 Task: Add an event with the title Webinar: Advanced Social Media Advertising Tactics for Conversions, date '2023/11/09', time 9:15 AM to 11:15 AMand add a description: A project update meeting is a regular gathering where project stakeholders, team members, and relevant parties come together to discuss the progress, status, and key updates of a specific project. The meeting provides an opportunity to share information, address challenges, and ensure that the project stays on track towards its goals.Select event color  Basil . Add location for the event as: 789 Paseo del Prado, Madrid, Spain, logged in from the account softage.5@softage.netand send the event invitation to softage.3@softage.net and softage.4@softage.net. Set a reminder for the event Weekly on Sunday
Action: Mouse moved to (933, 69)
Screenshot: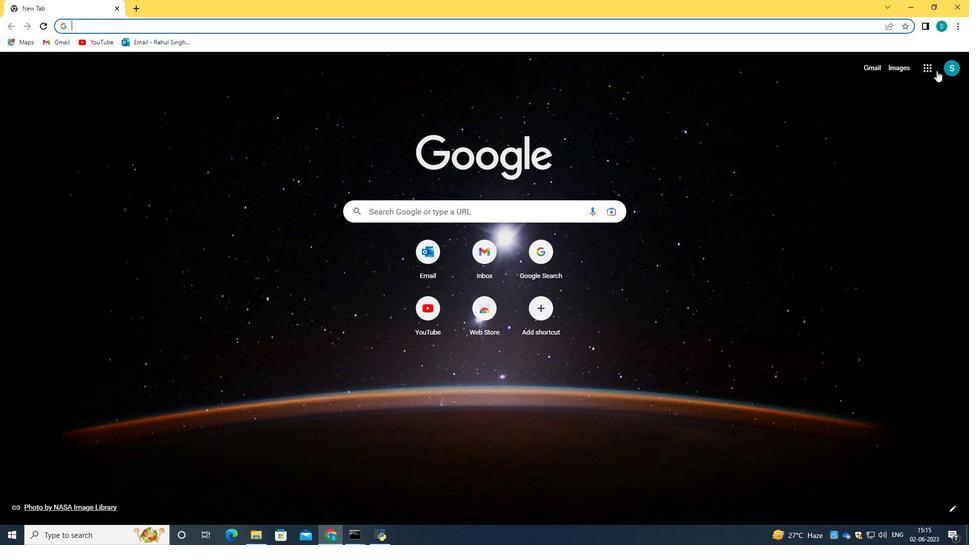 
Action: Mouse pressed left at (933, 69)
Screenshot: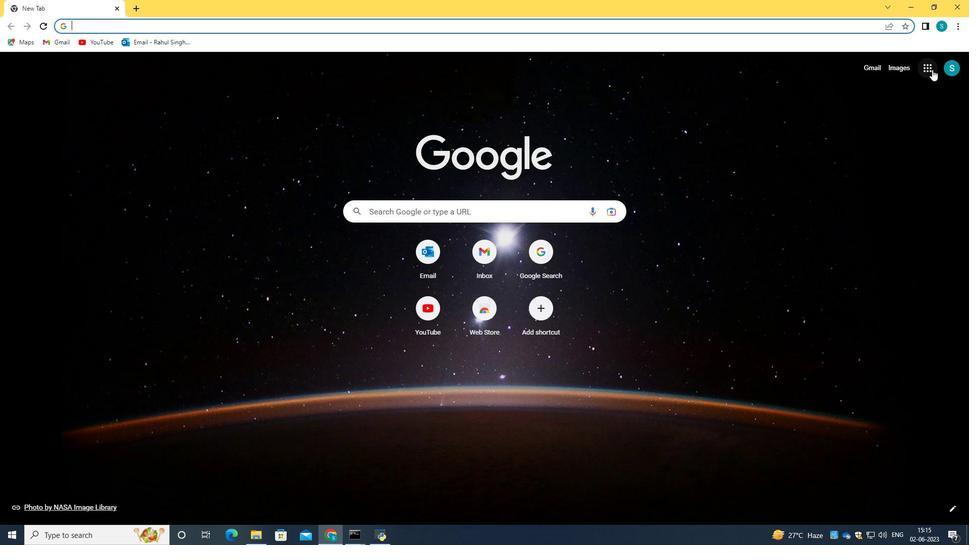 
Action: Mouse moved to (834, 201)
Screenshot: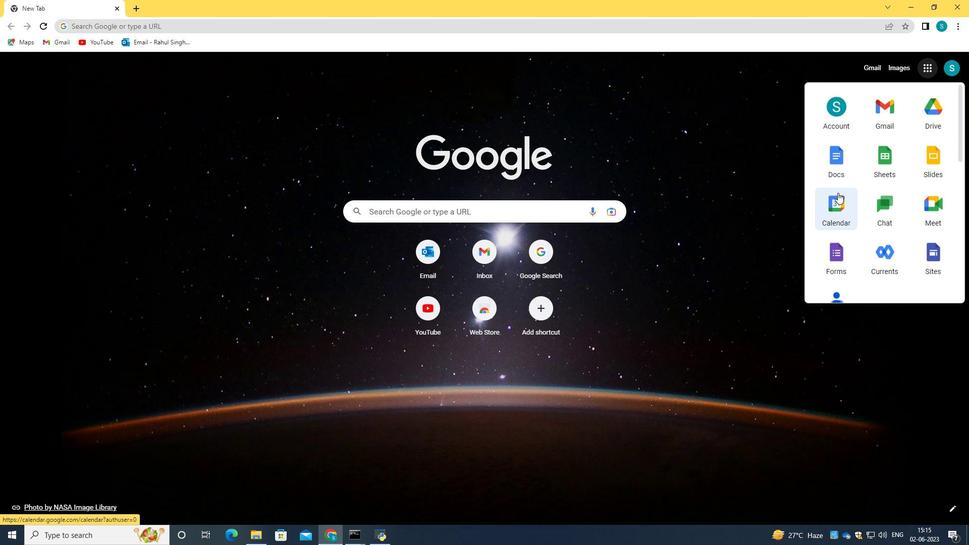 
Action: Mouse pressed left at (834, 201)
Screenshot: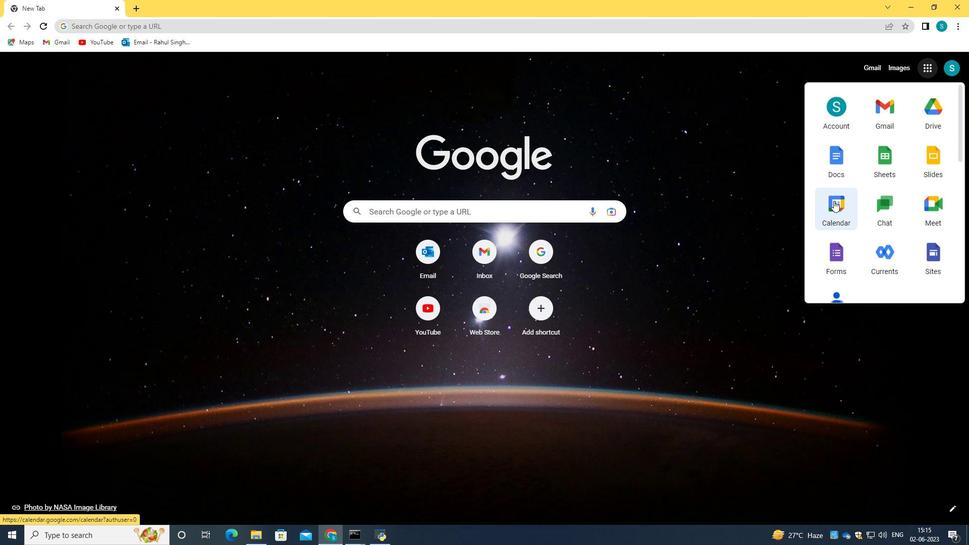 
Action: Mouse moved to (35, 99)
Screenshot: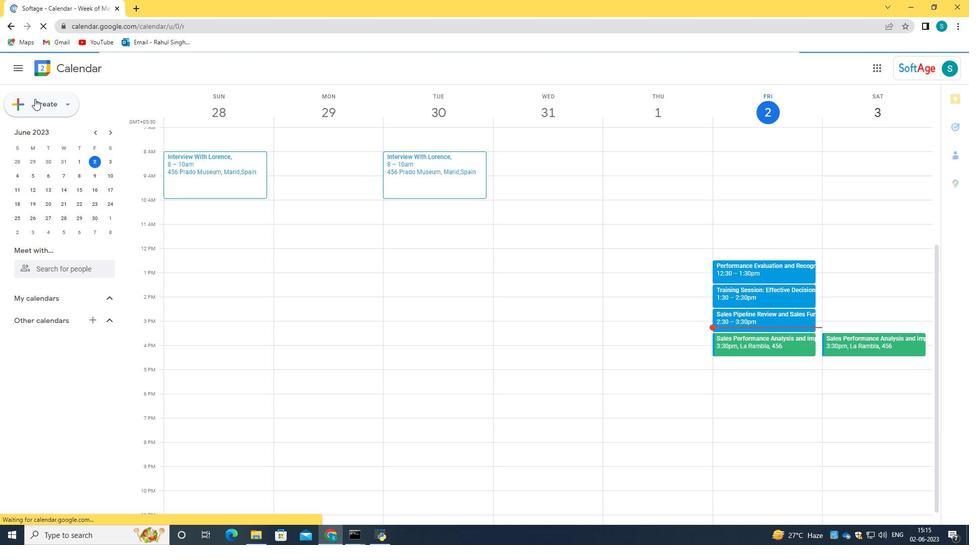 
Action: Mouse pressed left at (35, 99)
Screenshot: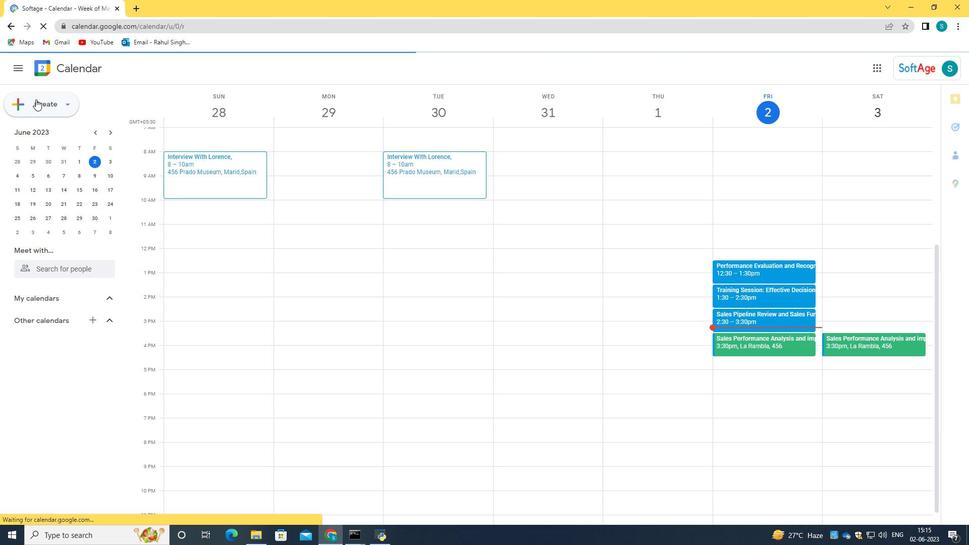 
Action: Mouse moved to (61, 136)
Screenshot: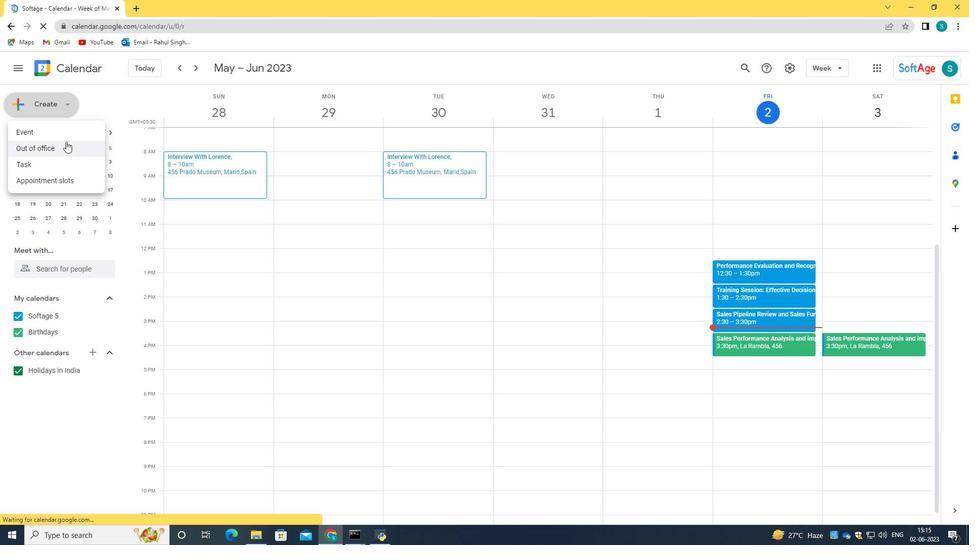 
Action: Mouse pressed left at (61, 136)
Screenshot: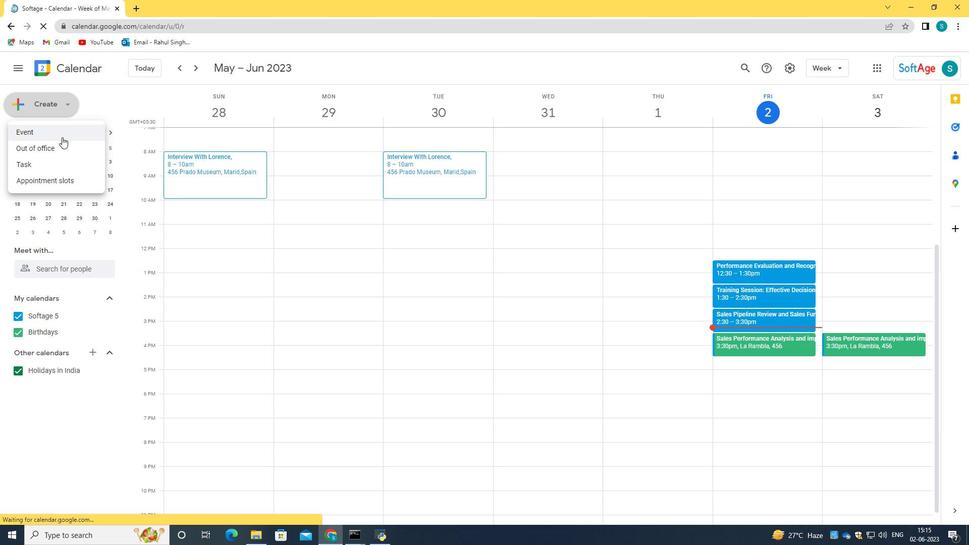 
Action: Mouse moved to (626, 399)
Screenshot: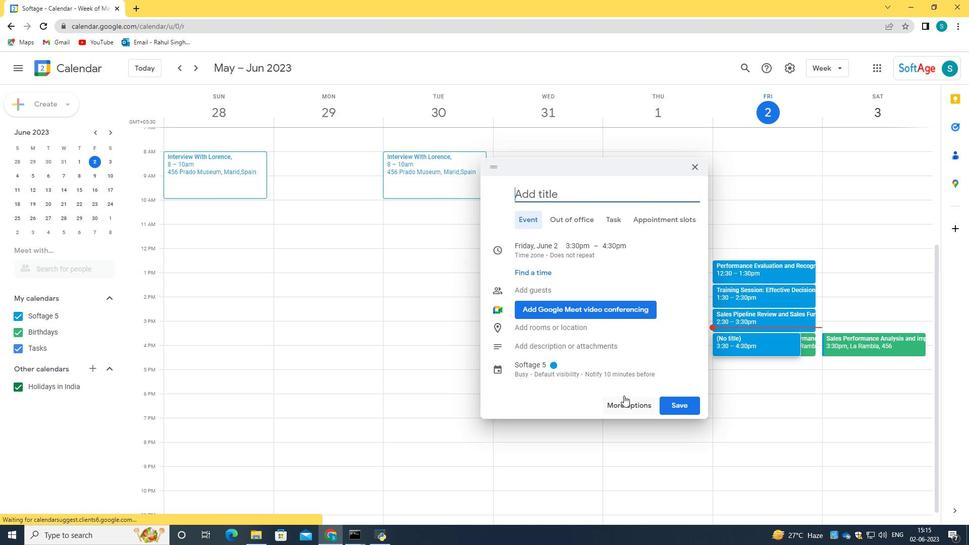 
Action: Mouse pressed left at (626, 399)
Screenshot: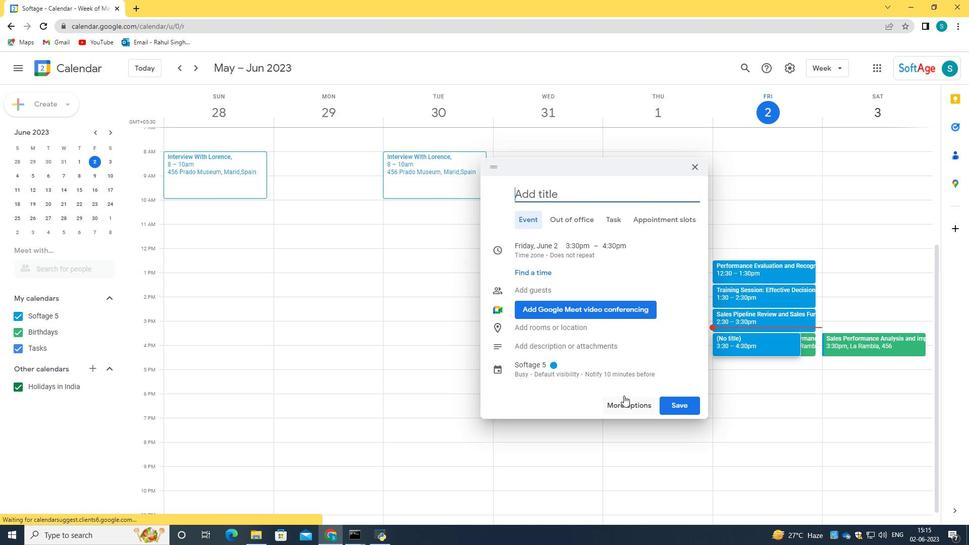 
Action: Mouse moved to (148, 70)
Screenshot: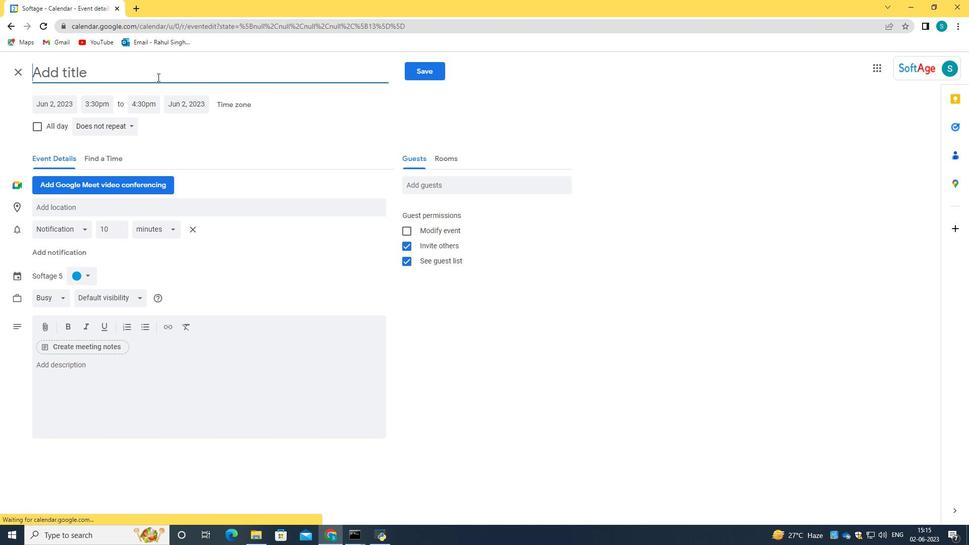 
Action: Mouse pressed left at (148, 70)
Screenshot: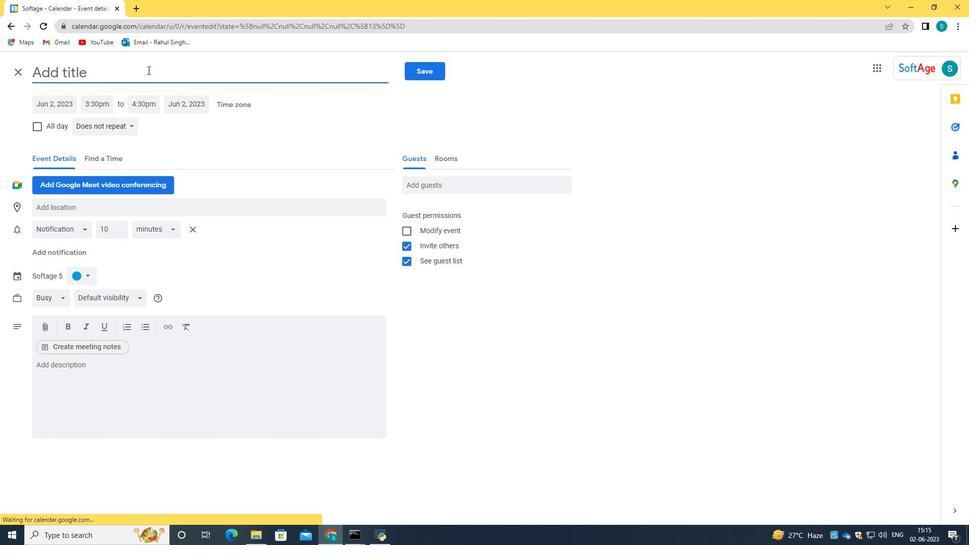 
Action: Key pressed <Key.caps_lock>A<Key.caps_lock>dvanced<Key.space><Key.caps_lock>S<Key.caps_lock>ocial<Key.space><Key.caps_lock>M<Key.caps_lock>edia<Key.space><Key.caps_lock>A<Key.caps_lock>dvertising<Key.space><Key.caps_lock>T<Key.caps_lock>actis<Key.backspace>cs<Key.space>for<Key.space><Key.caps_lock>V<Key.caps_lock>o<Key.backspace><Key.backspace><Key.caps_lock><Key.caps_lock><Key.caps_lock>V<Key.caps_lock>on<Key.backspace><Key.backspace><Key.backspace><Key.caps_lock>C<Key.caps_lock>onversions
Screenshot: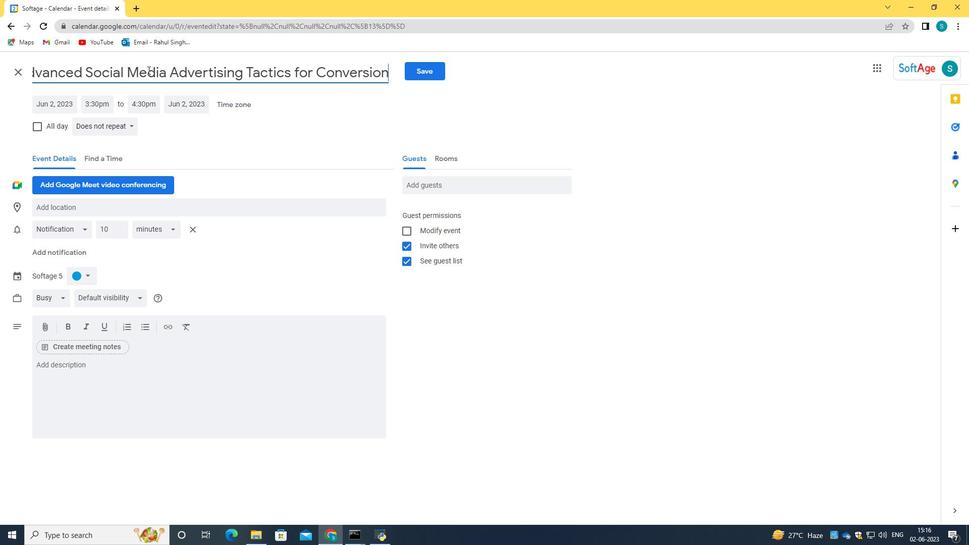 
Action: Mouse moved to (55, 99)
Screenshot: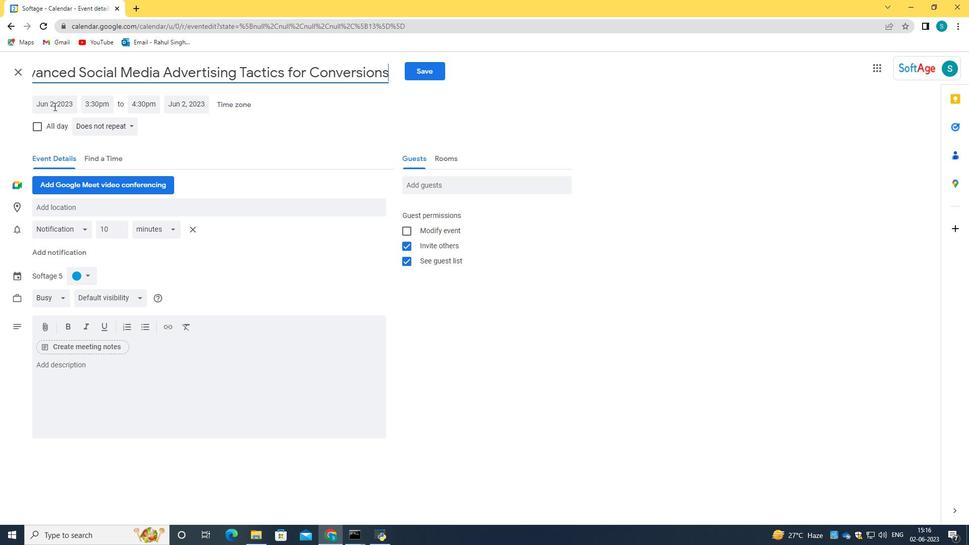 
Action: Mouse pressed left at (55, 99)
Screenshot: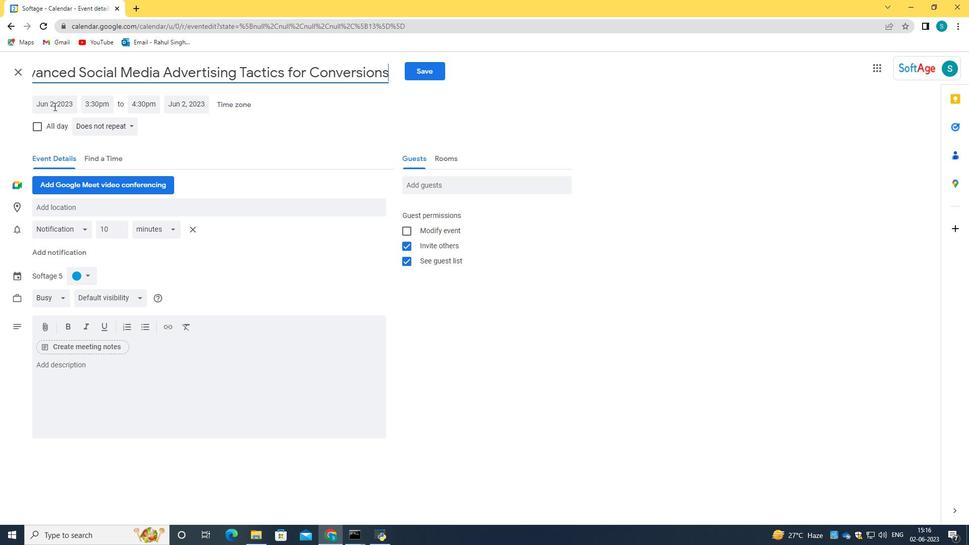 
Action: Key pressed 2023/11/
Screenshot: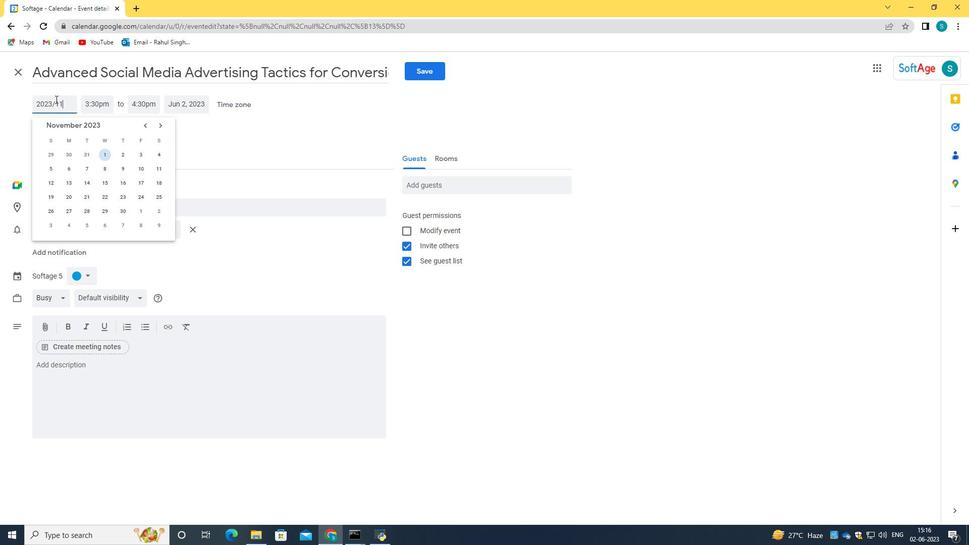 
Action: Mouse moved to (68, 98)
Screenshot: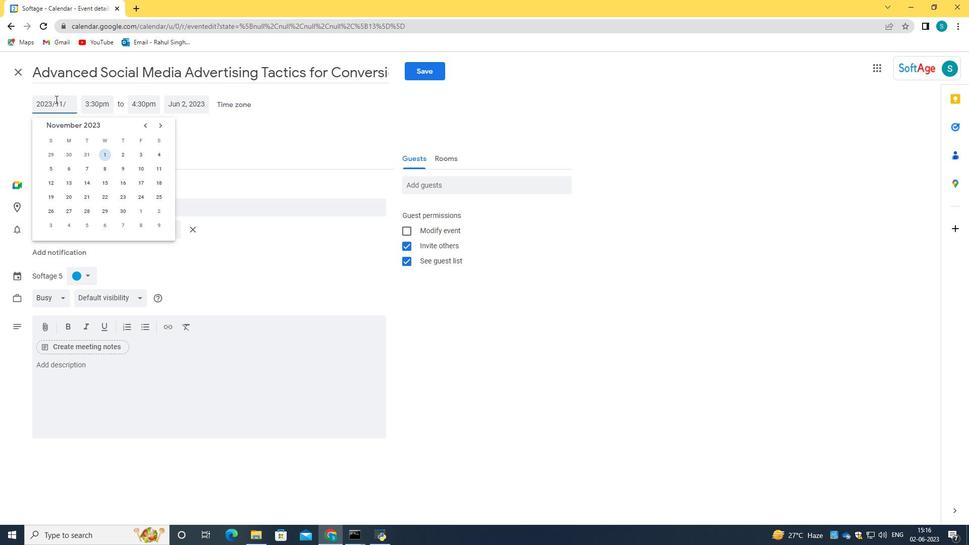 
Action: Key pressed 9
Screenshot: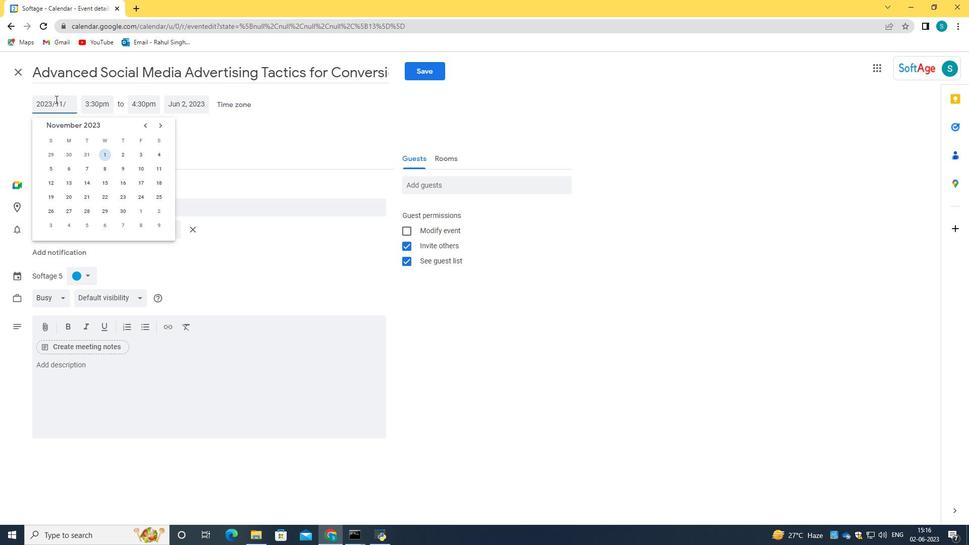 
Action: Mouse moved to (86, 89)
Screenshot: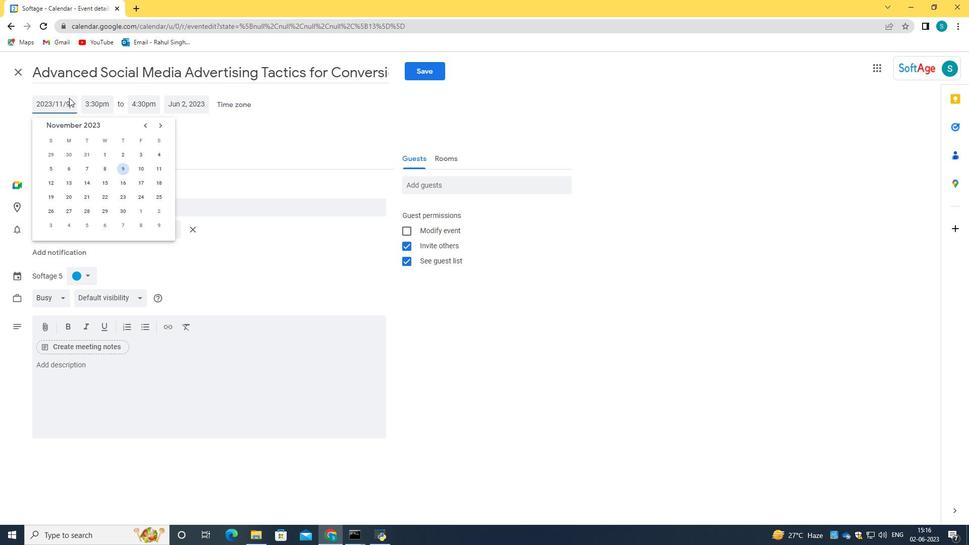 
Action: Key pressed <Key.enter>
Screenshot: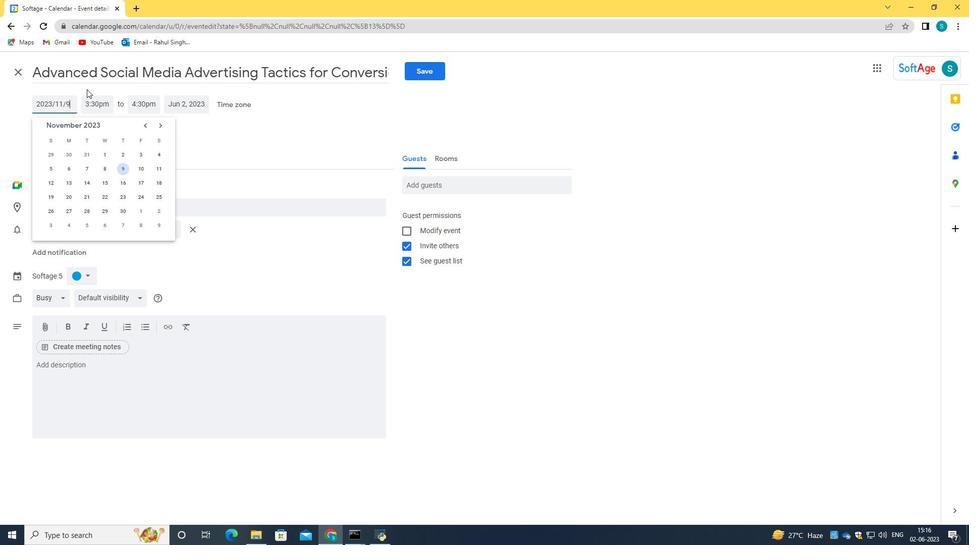 
Action: Mouse moved to (103, 104)
Screenshot: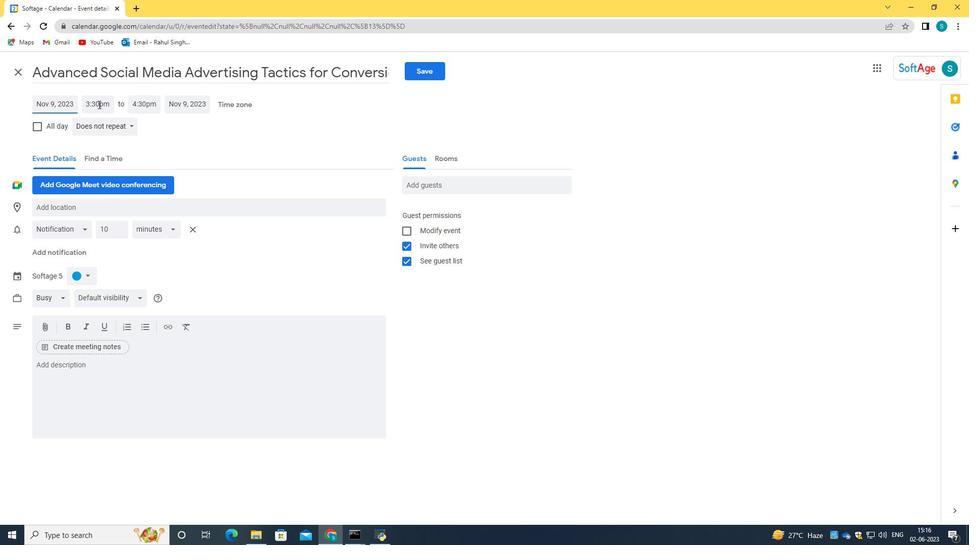
Action: Mouse pressed left at (103, 104)
Screenshot: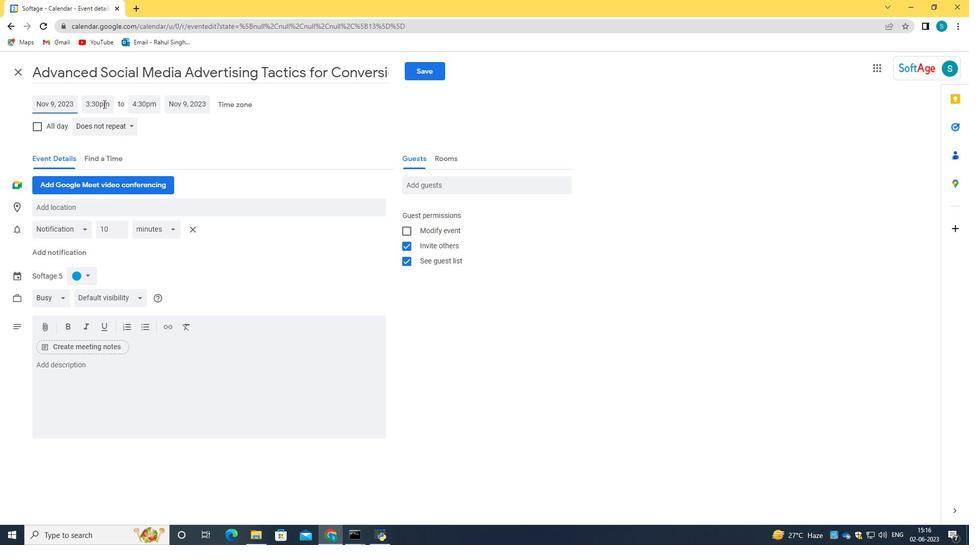 
Action: Key pressed <Key.backspace>9<Key.shift_r>:15<Key.space>am<Key.enter><Key.tab>11<Key.shift_r>:15
Screenshot: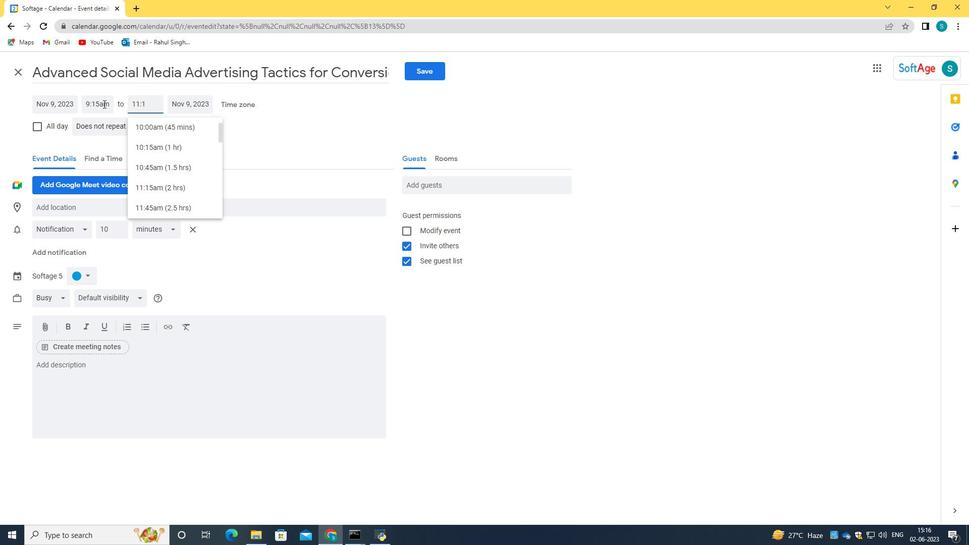 
Action: Mouse moved to (176, 167)
Screenshot: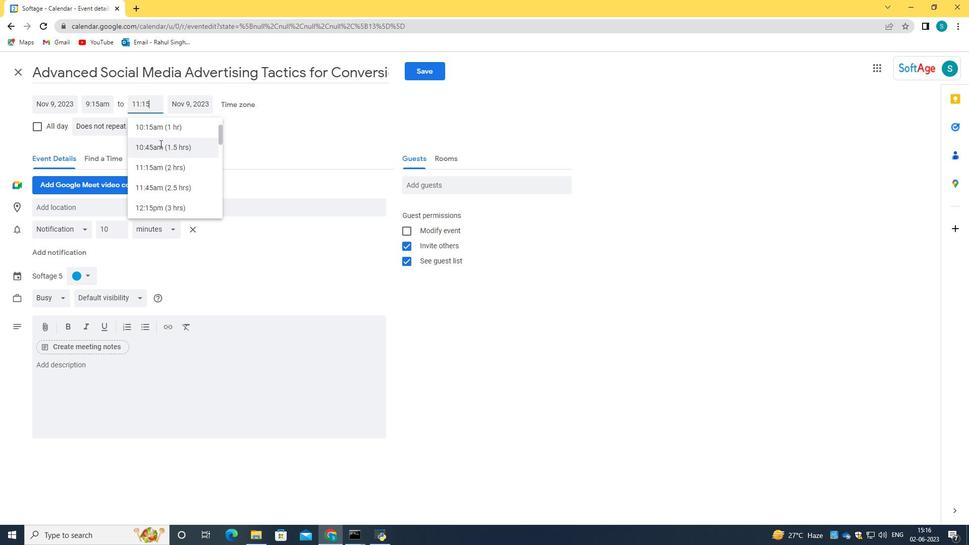 
Action: Mouse pressed left at (176, 167)
Screenshot: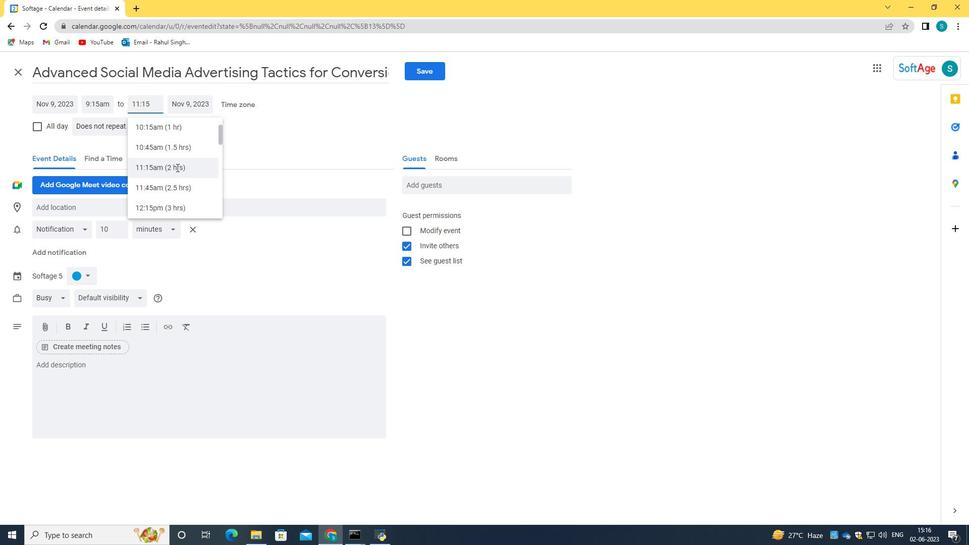 
Action: Mouse moved to (193, 149)
Screenshot: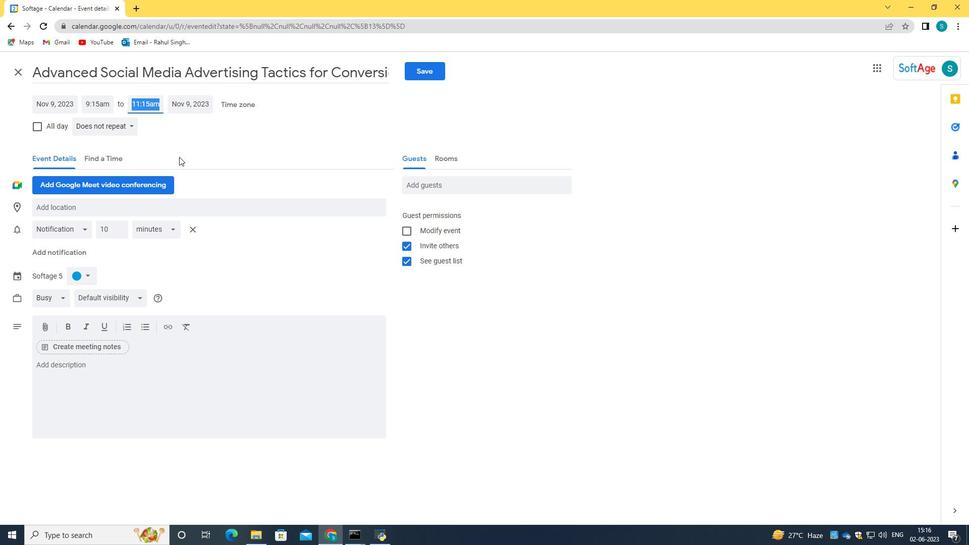
Action: Mouse pressed left at (193, 149)
Screenshot: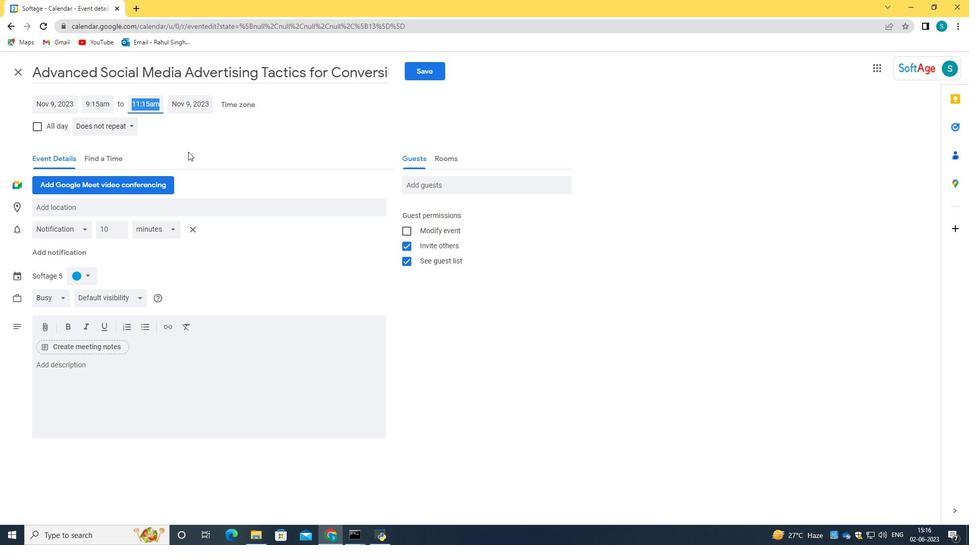 
Action: Mouse moved to (128, 398)
Screenshot: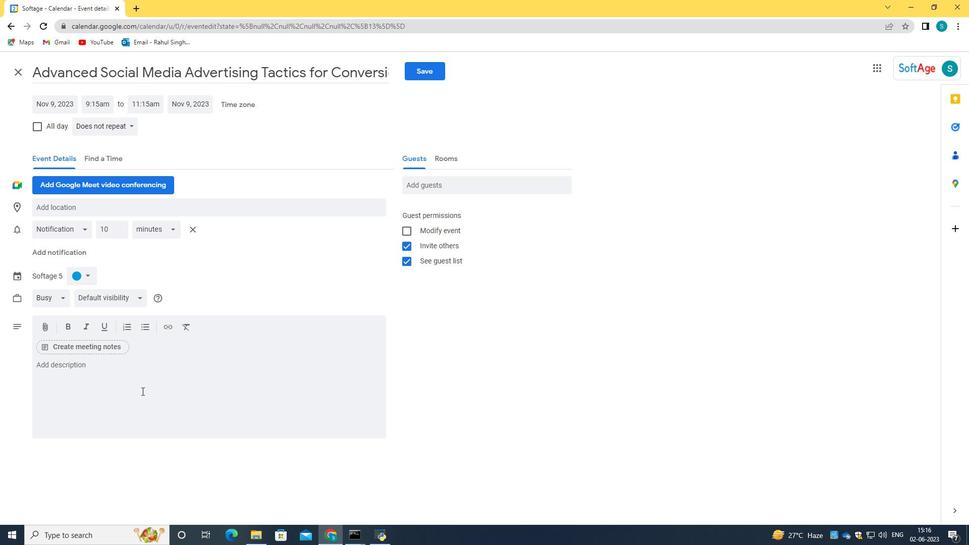 
Action: Mouse pressed left at (128, 398)
Screenshot: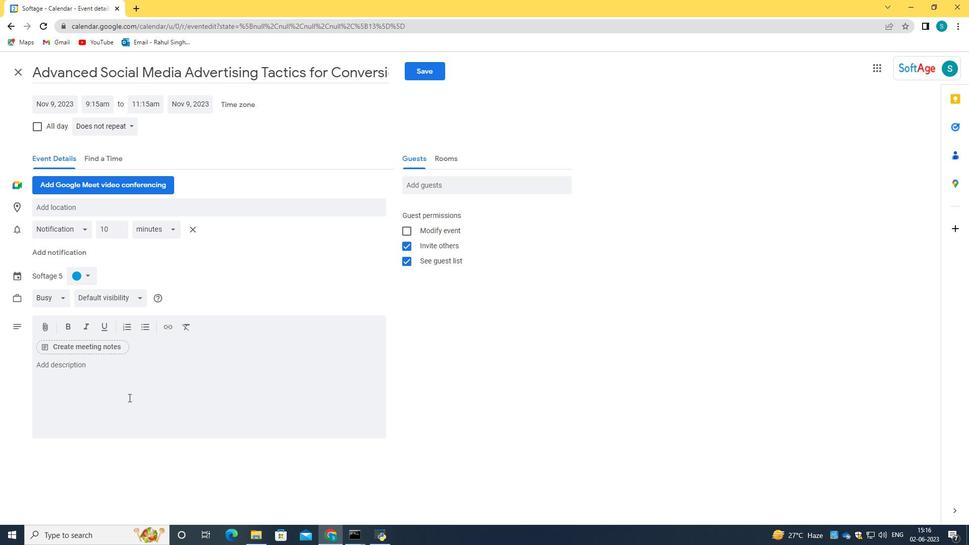 
Action: Key pressed <Key.caps_lock>A<Key.space><Key.caps_lock>p<Key.backspace>project<Key.space>update<Key.space>meeting<Key.space>is<Key.space>a<Key.space>reu<Key.backspace>gular<Key.space>gathering<Key.space>where<Key.space>project<Key.space>stakeholders,<Key.space>team<Key.space>memn<Key.backspace>bers<Key.space>,<Key.space>and<Key.space><Key.backspace><Key.backspace><Key.backspace><Key.backspace><Key.backspace><Key.backspace><Key.backspace>,<Key.space>and<Key.space>relevant<Key.space>parties<Key.space>come<Key.space>together<Key.space>to<Key.space>discuss<Key.space>the<Key.space>proge<Key.backspace>ress<Key.space>,<Key.space>status<Key.space>,<Key.space>an<Key.backspace><Key.backspace><Key.backspace><Key.backspace><Key.backspace>,<Key.space>and<Key.space>key<Key.space>updates<Key.space>of<Key.space>a<Key.space>specific<Key.space>project.<Key.space><Key.caps_lock>T<Key.caps_lock>he<Key.space>mmeting<Key.space>pro<Key.backspace><Key.backspace><Key.backspace><Key.backspace><Key.backspace><Key.backspace><Key.backspace><Key.backspace><Key.backspace><Key.backspace>eeting<Key.space>provides<Key.space>a<Key.space><Key.backspace>n<Key.space>opportunity<Key.space>to<Key.space>share<Key.space>information<Key.space>,<Key.space>address<Key.space>challenges<Key.space>,<Key.space>and<Key.space>ensure<Key.space>that<Key.space>the<Key.space>pri<Key.backspace>oject<Key.space>stays<Key.space>on<Key.space>track<Key.space>toward<Key.space>its<Key.space>goals'<Key.backspace>.
Screenshot: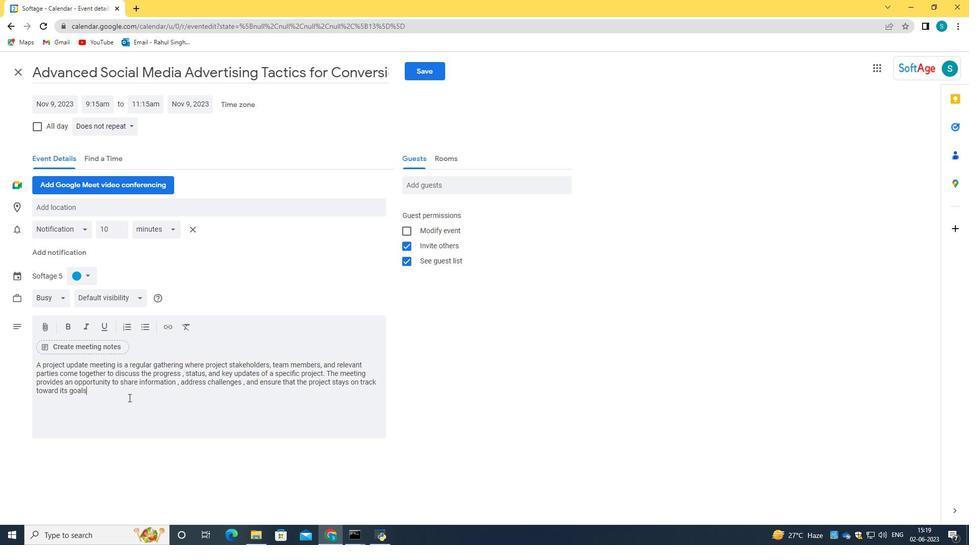 
Action: Mouse moved to (88, 276)
Screenshot: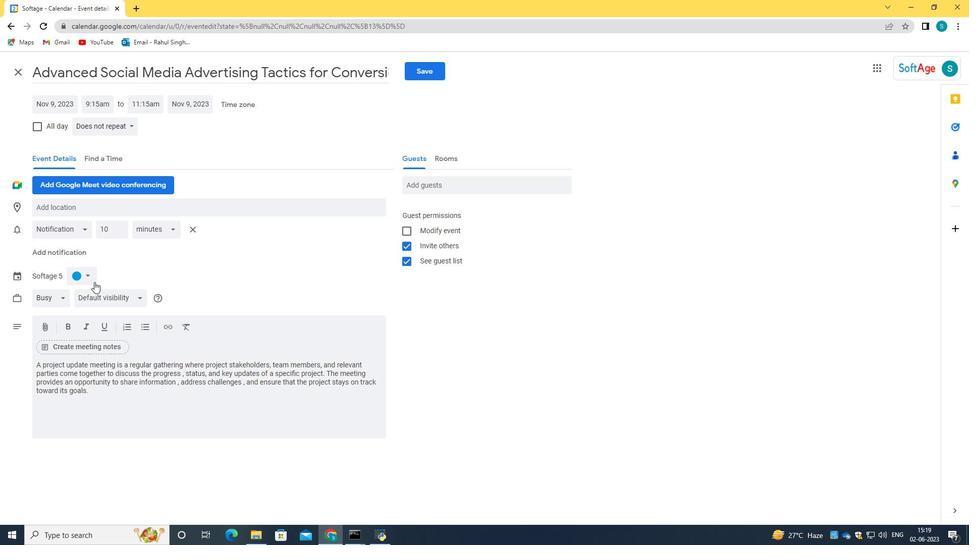 
Action: Mouse pressed left at (88, 276)
Screenshot: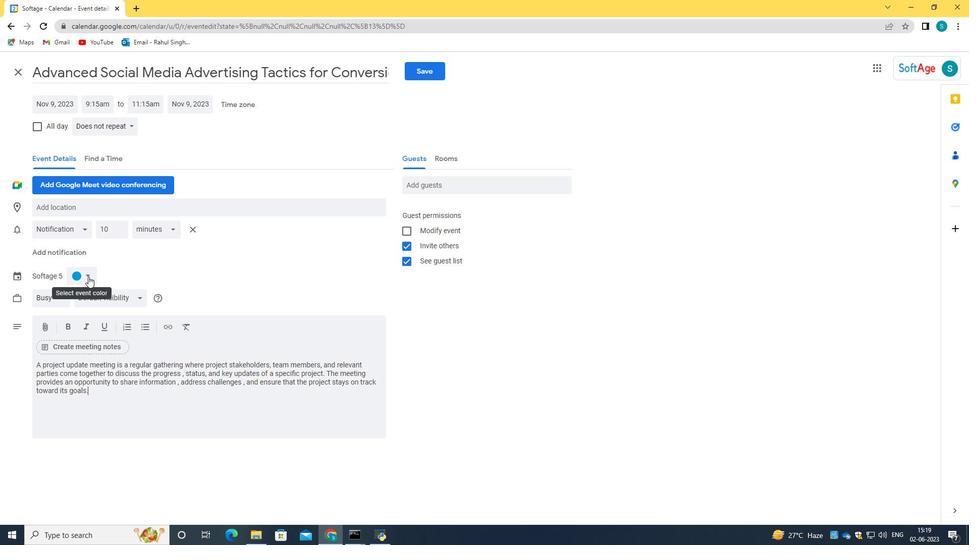 
Action: Mouse moved to (86, 302)
Screenshot: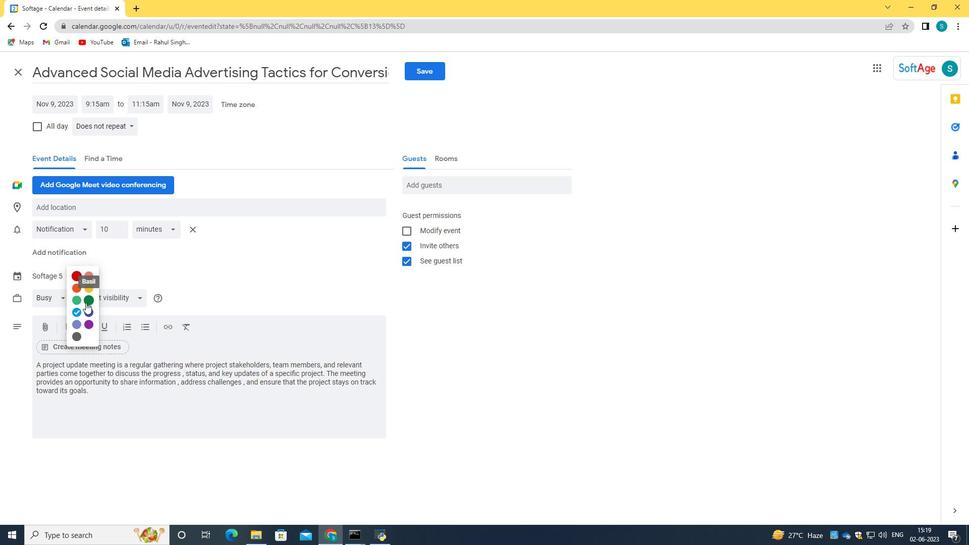 
Action: Mouse pressed left at (86, 302)
Screenshot: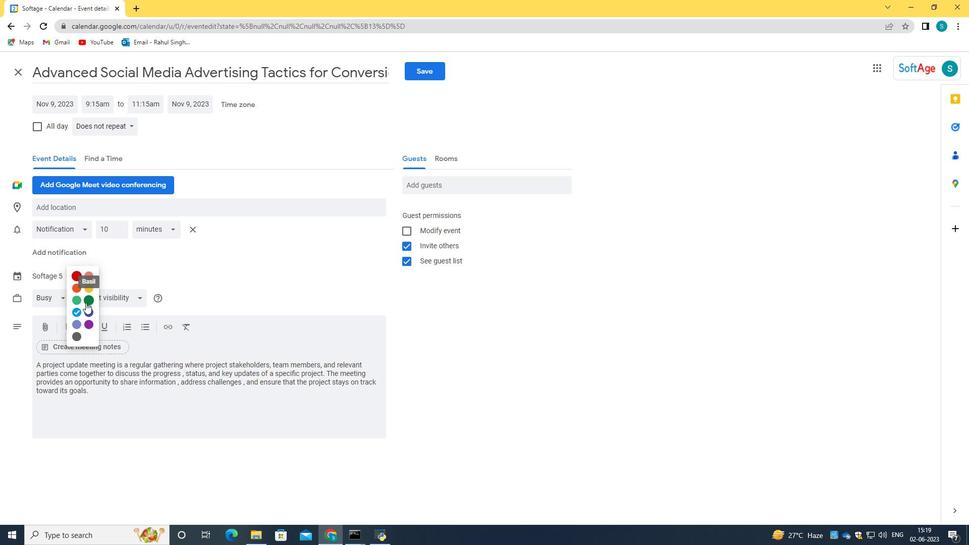 
Action: Mouse moved to (132, 211)
Screenshot: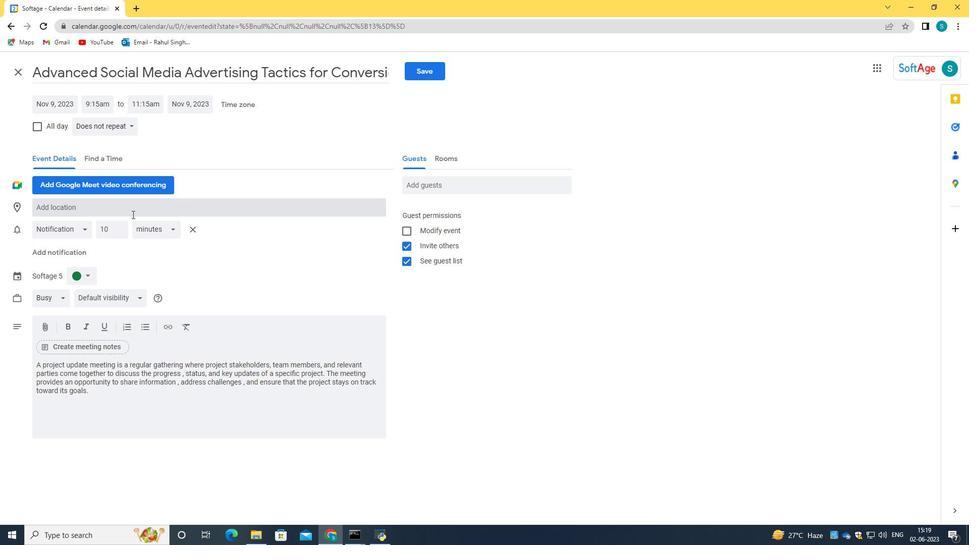 
Action: Mouse pressed left at (132, 211)
Screenshot: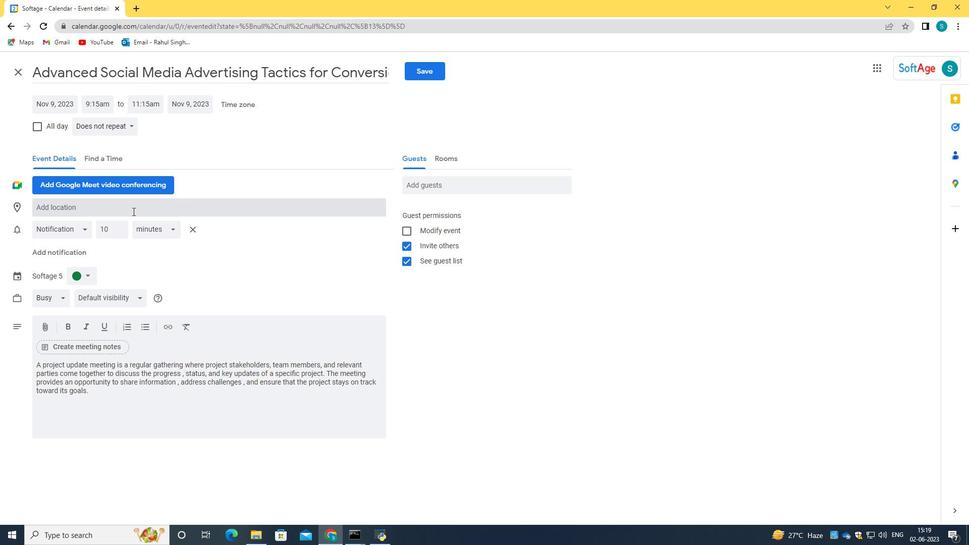 
Action: Key pressed 789<Key.space><Key.caps_lock>P<Key.caps_lock>aseo<Key.space>del<Key.space><Key.caps_lock>P<Key.caps_lock>a<Key.backspace>rado,<Key.space><Key.caps_lock>M<Key.caps_lock>a
Screenshot: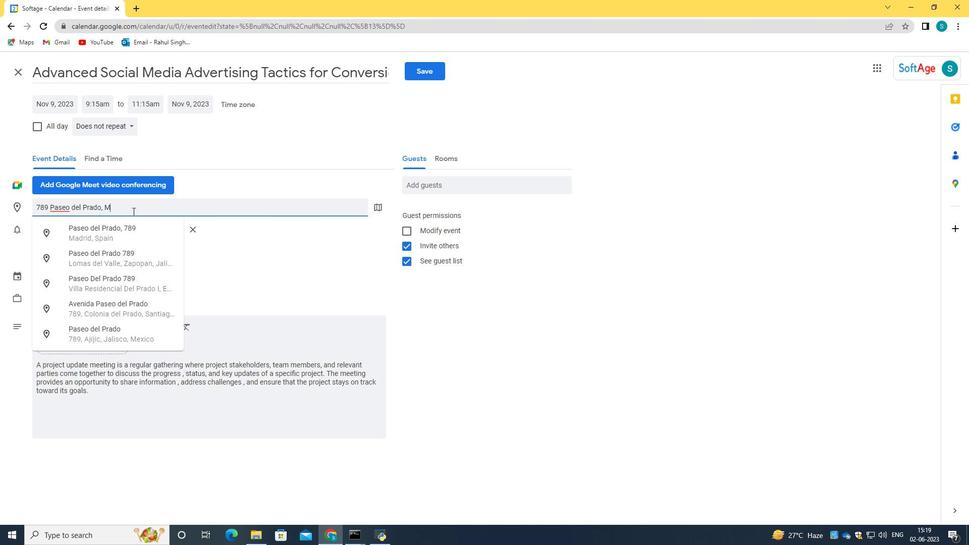 
Action: Mouse moved to (104, 235)
Screenshot: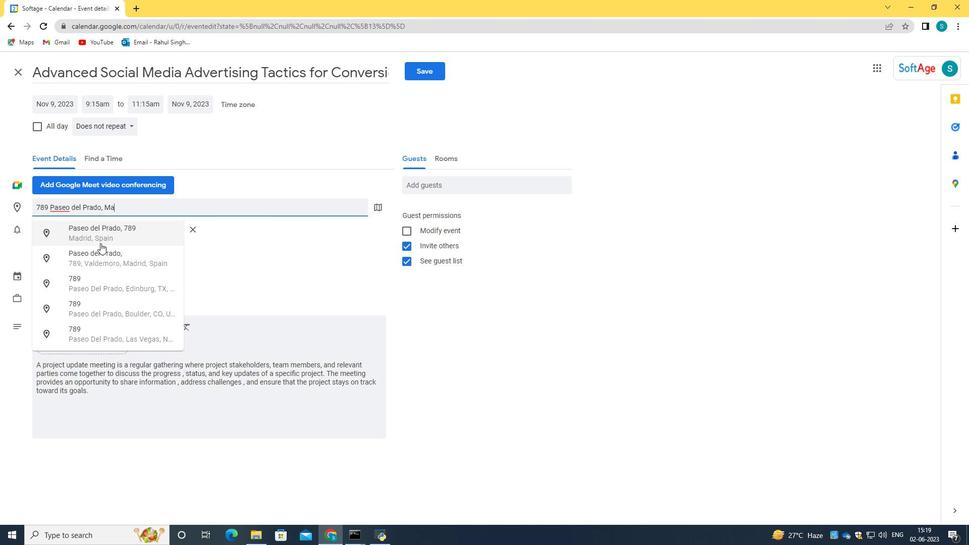 
Action: Mouse pressed left at (104, 235)
Screenshot: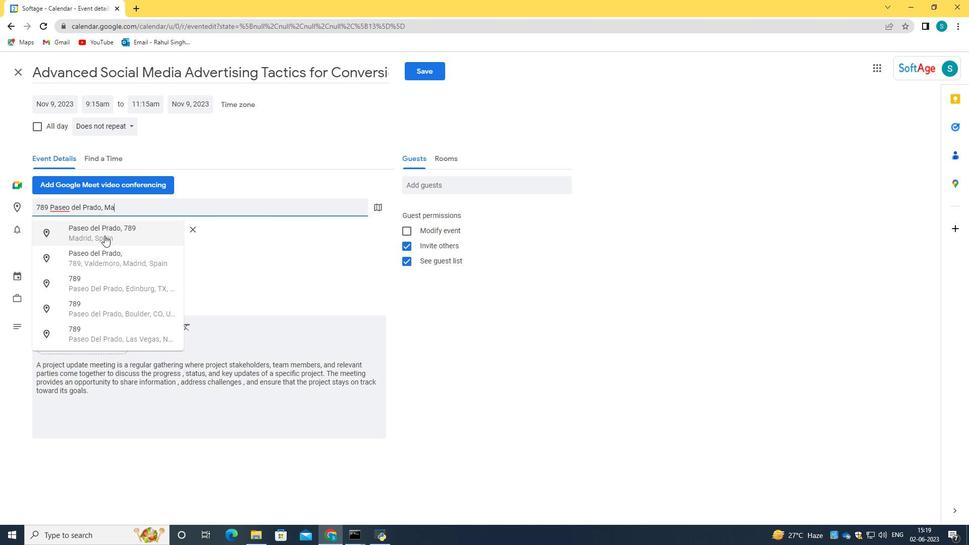 
Action: Mouse moved to (442, 180)
Screenshot: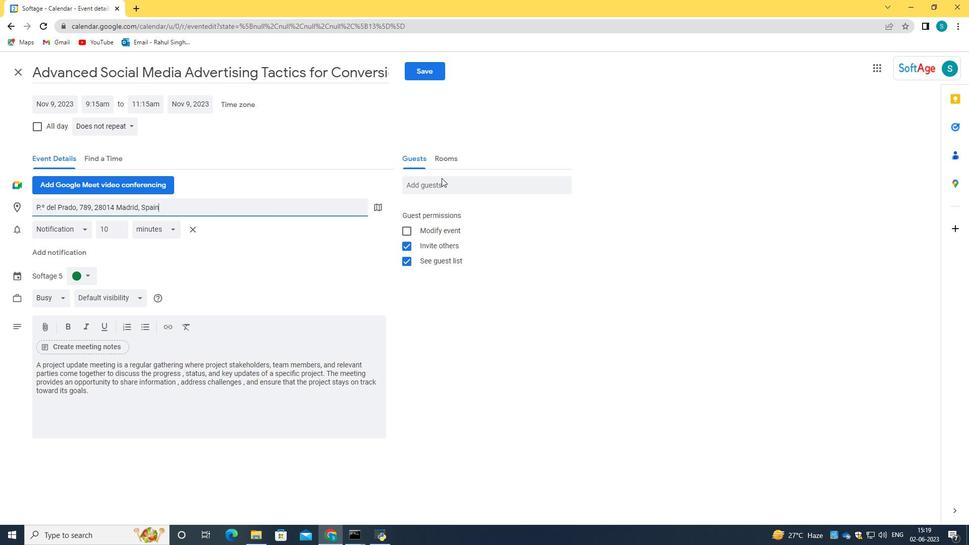 
Action: Mouse pressed left at (442, 180)
Screenshot: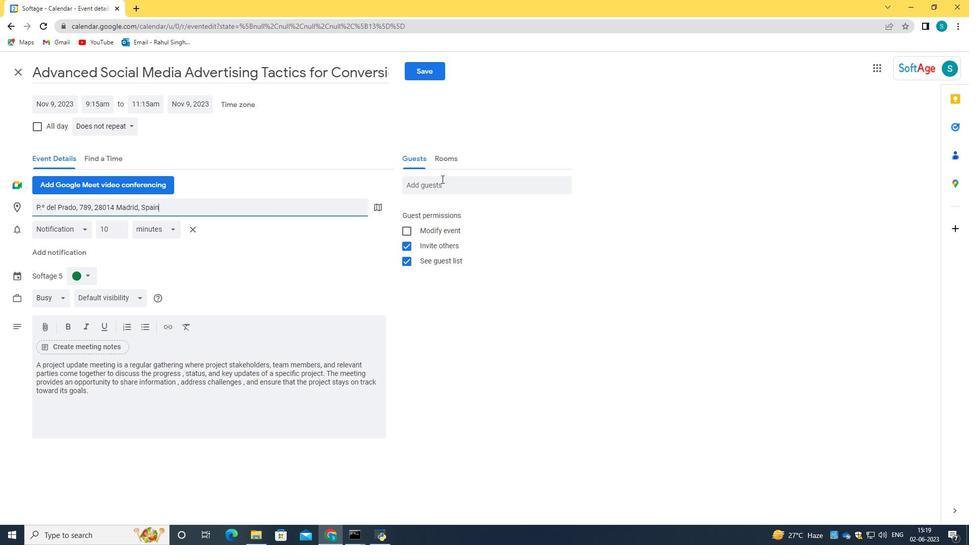 
Action: Key pressed softage.3<Key.shift>@softage.net<Key.tab>softage.4<Key.shift>@softage/<Key.backspace>,<Key.backspace>.net
Screenshot: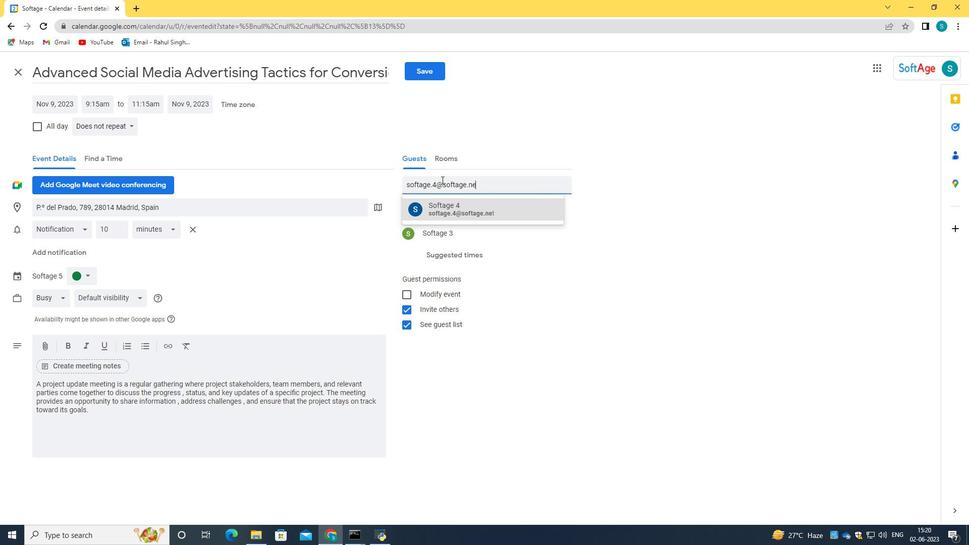 
Action: Mouse moved to (495, 211)
Screenshot: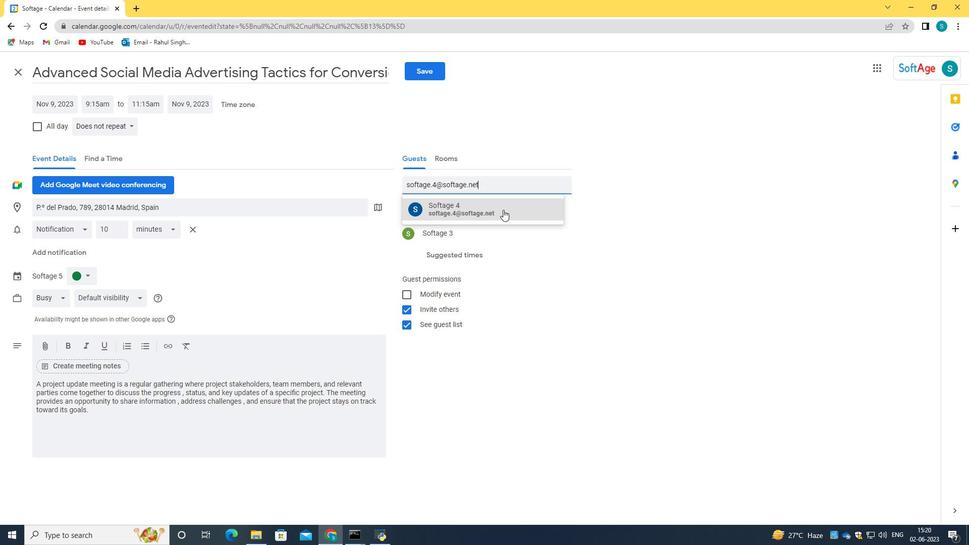 
Action: Mouse pressed left at (495, 211)
Screenshot: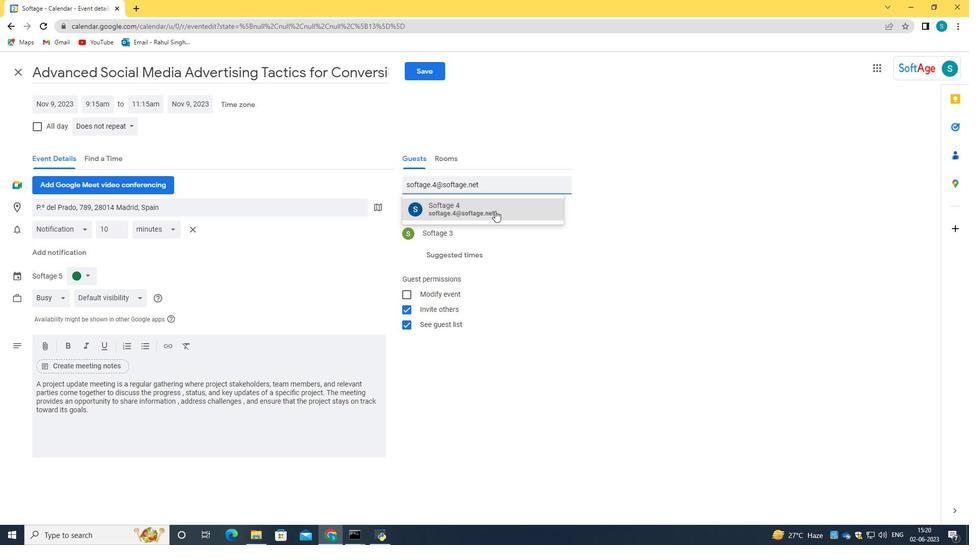 
Action: Mouse moved to (125, 127)
Screenshot: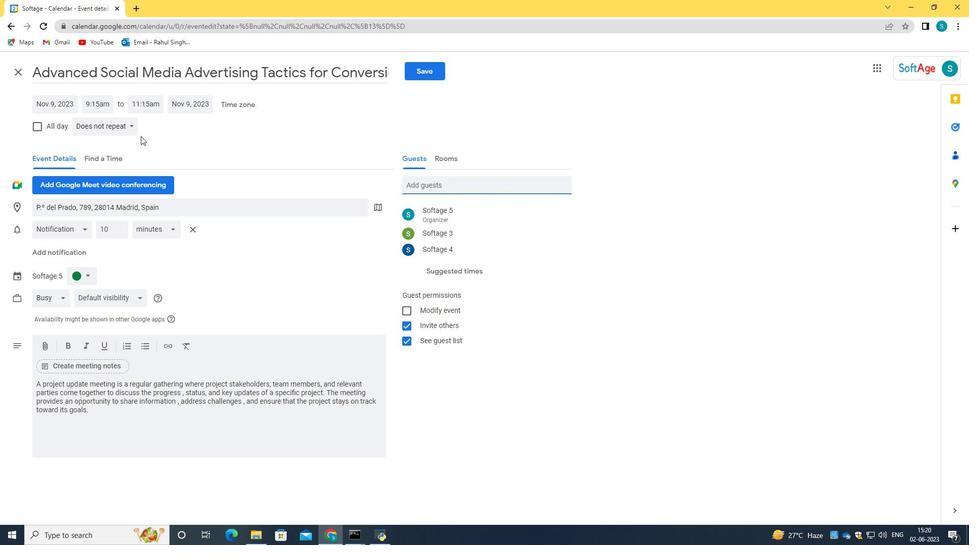 
Action: Mouse pressed left at (125, 127)
Screenshot: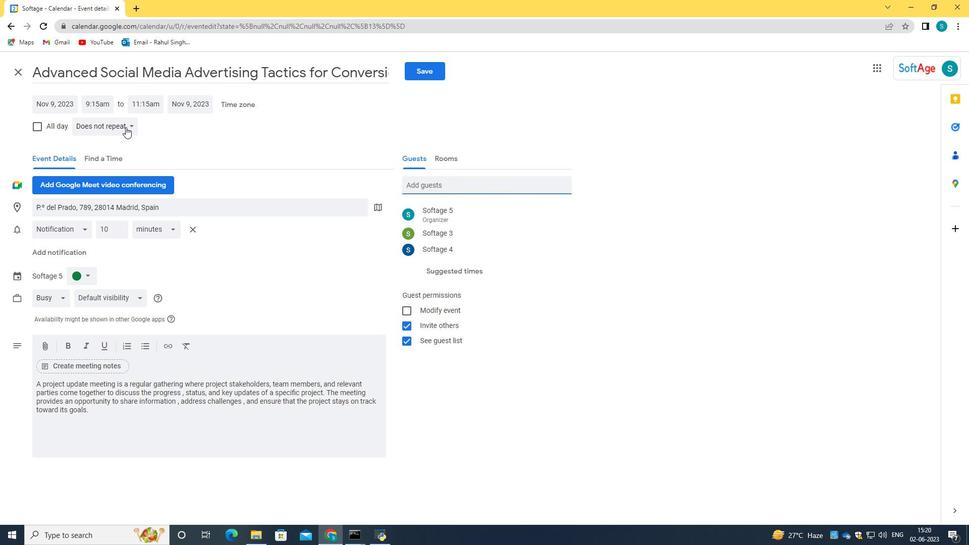 
Action: Mouse moved to (112, 240)
Screenshot: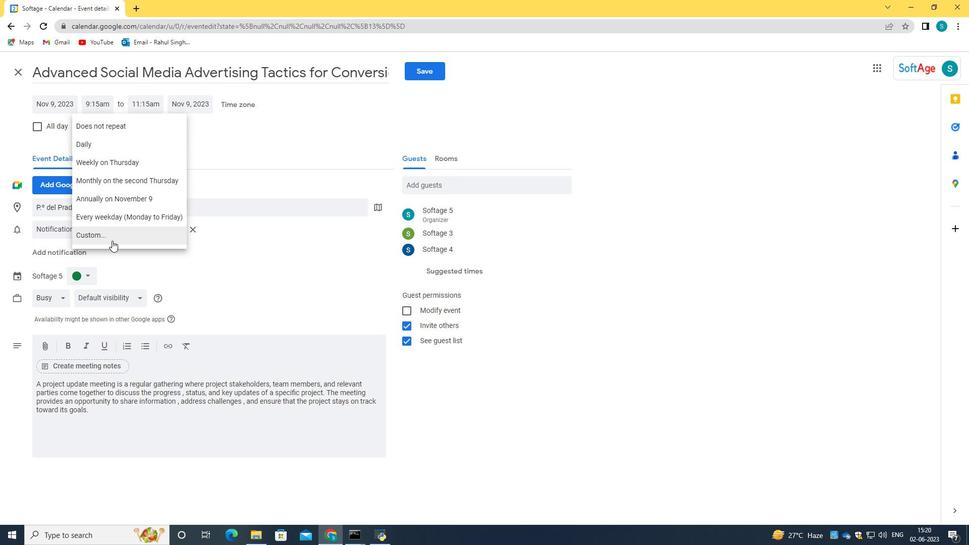 
Action: Mouse pressed left at (112, 240)
Screenshot: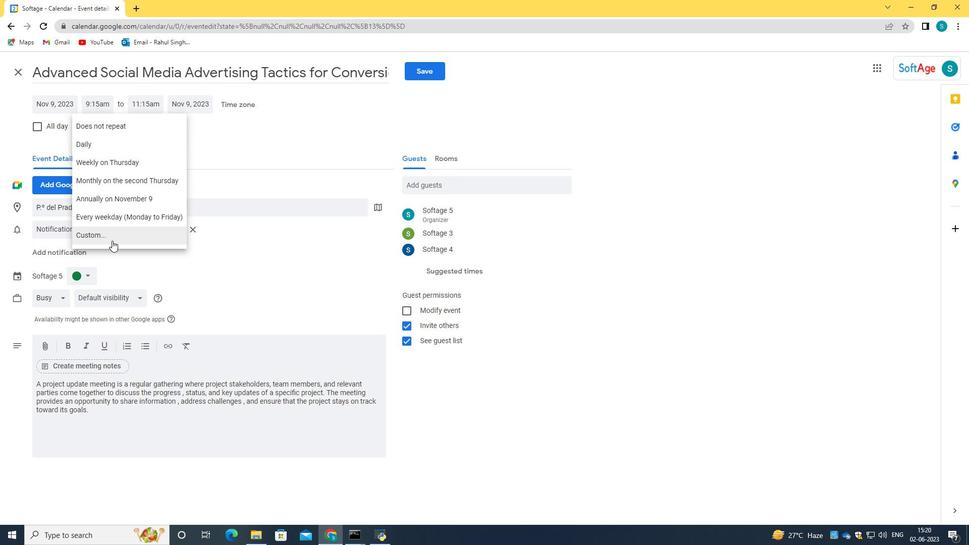 
Action: Mouse moved to (405, 269)
Screenshot: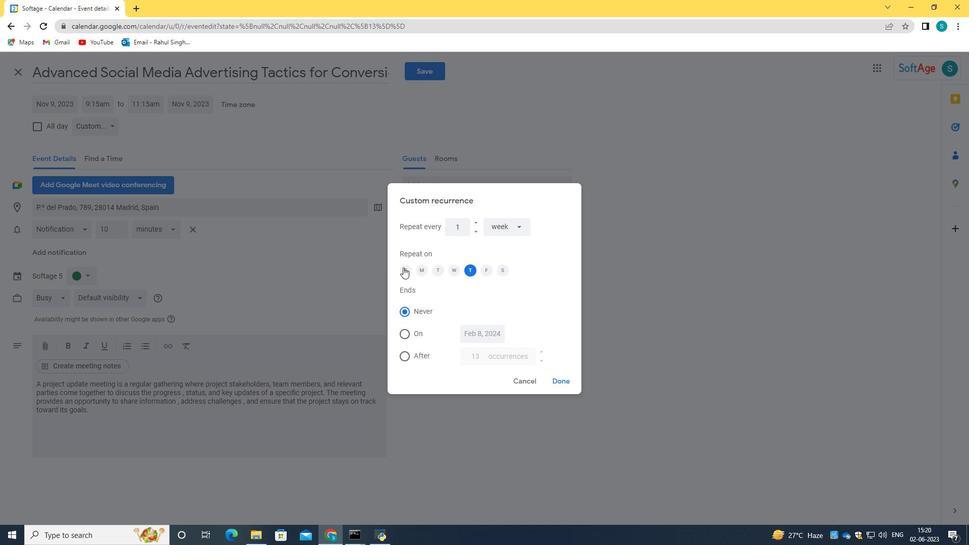 
Action: Mouse pressed left at (405, 269)
Screenshot: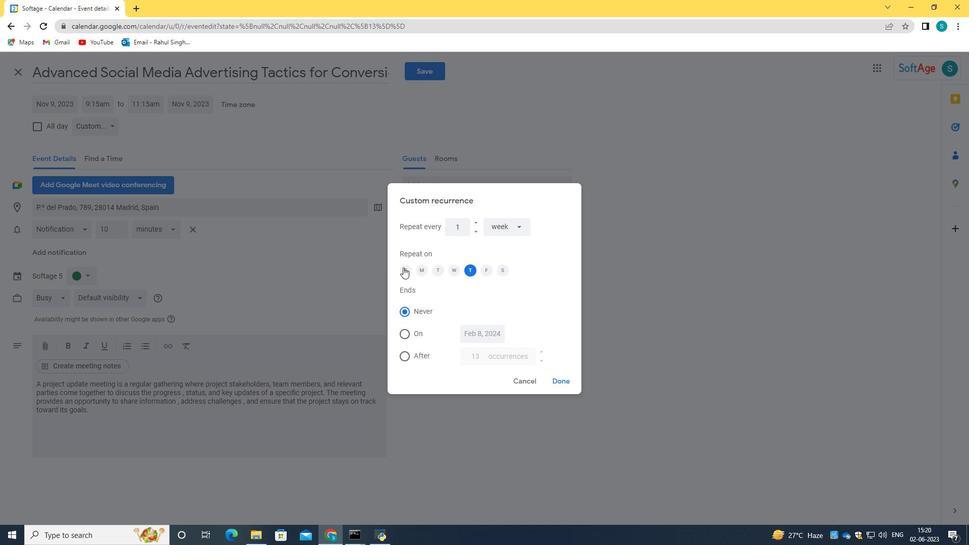 
Action: Mouse moved to (467, 268)
Screenshot: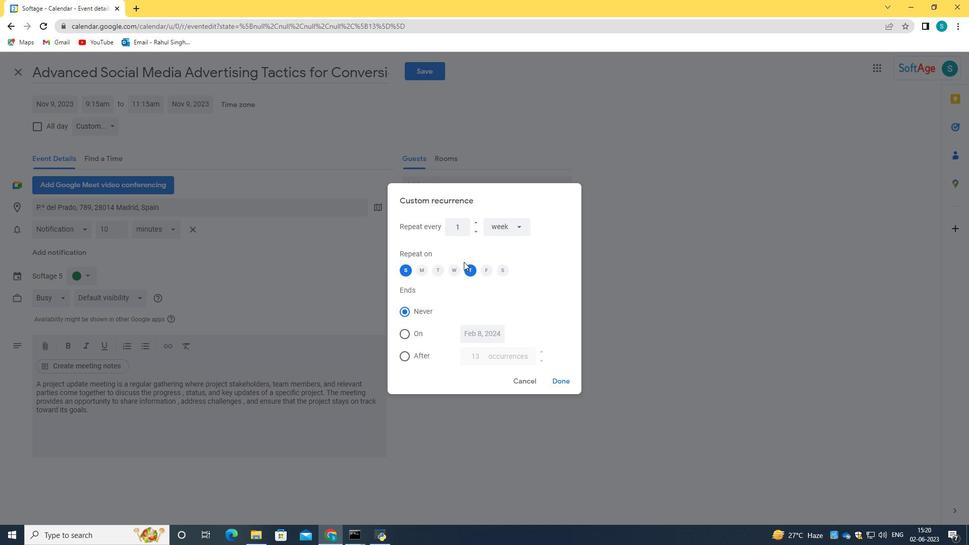 
Action: Mouse pressed left at (467, 268)
Screenshot: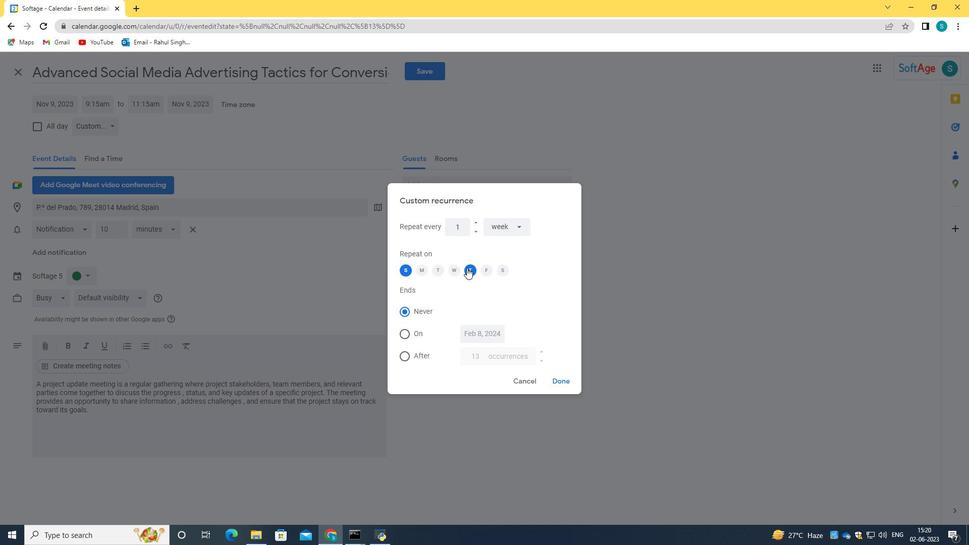 
Action: Mouse moved to (566, 377)
Screenshot: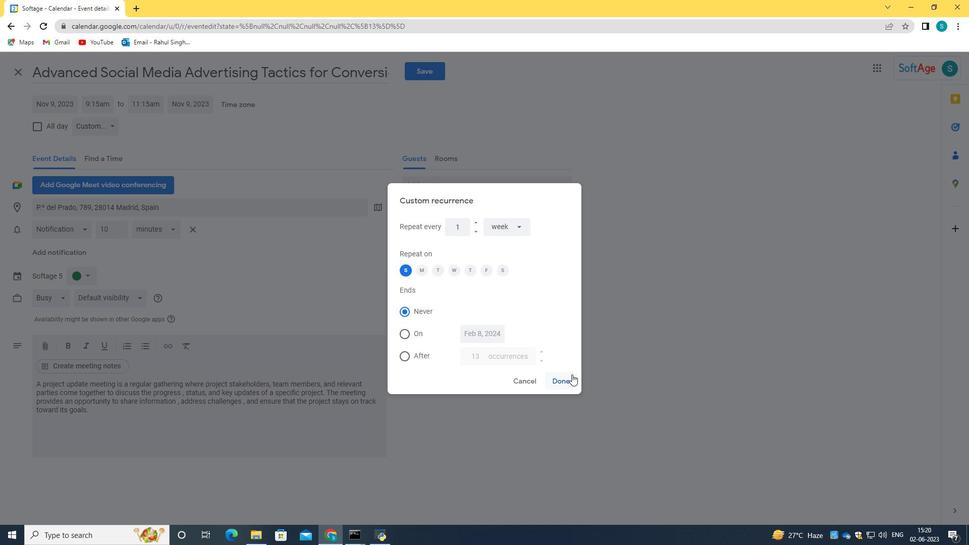 
Action: Mouse pressed left at (566, 377)
Screenshot: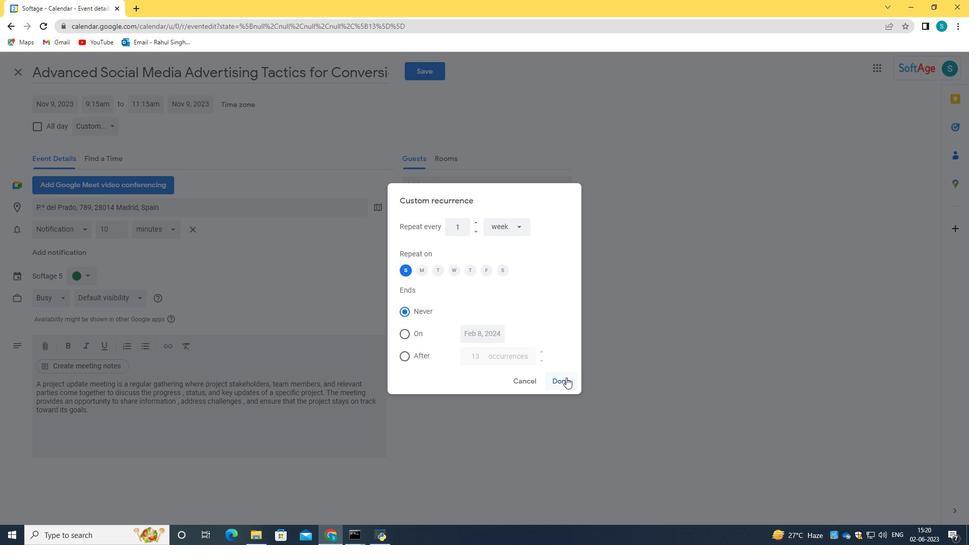 
Action: Mouse moved to (417, 73)
Screenshot: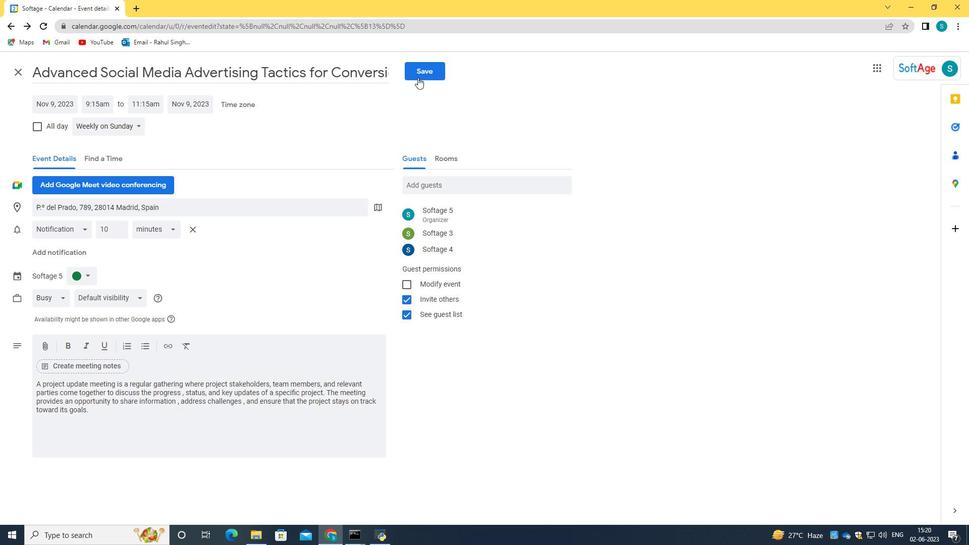 
Action: Mouse pressed left at (417, 73)
Screenshot: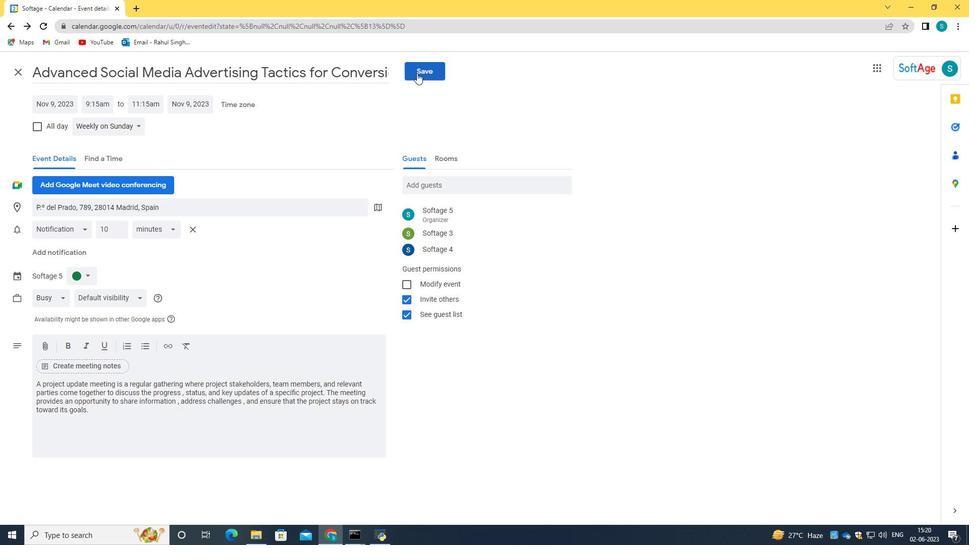 
Action: Mouse moved to (581, 309)
Screenshot: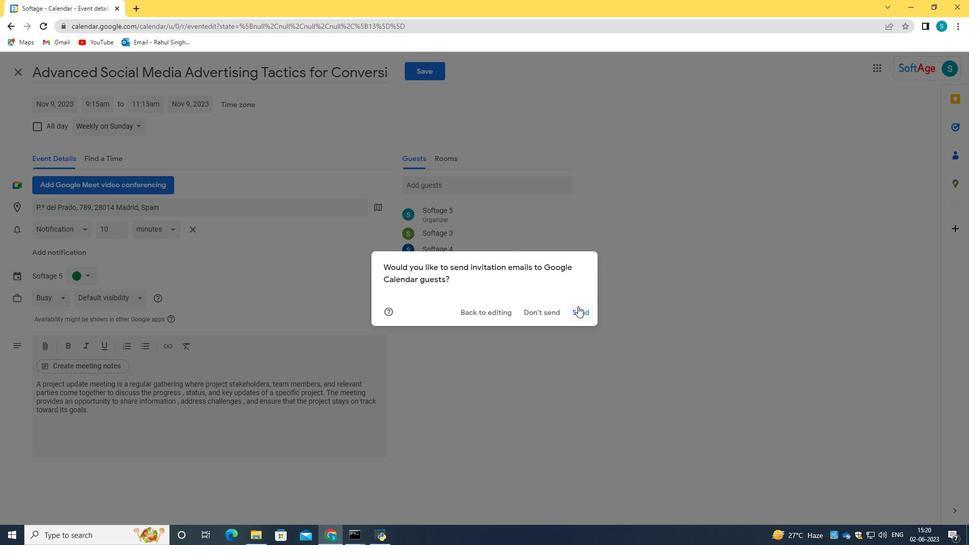 
Action: Mouse pressed left at (581, 309)
Screenshot: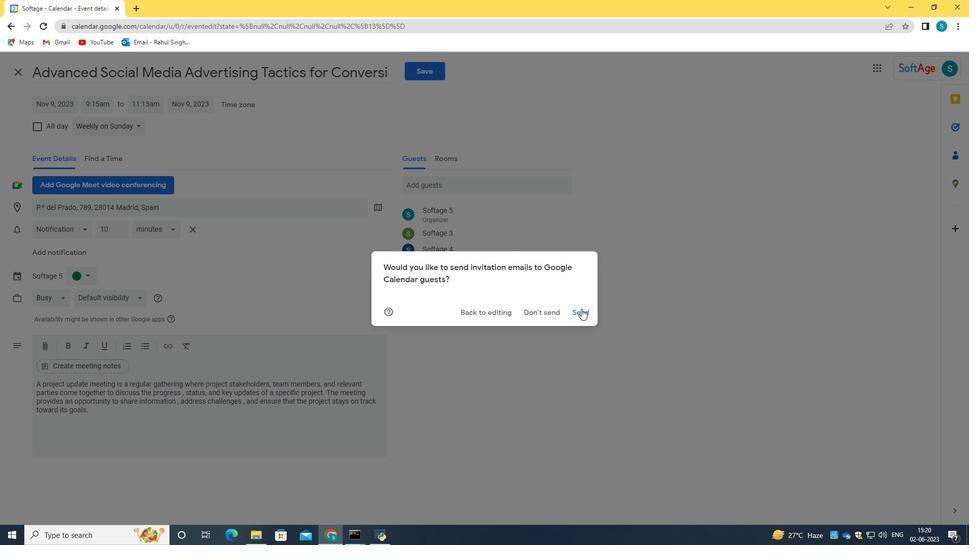 
Action: Mouse moved to (581, 307)
Screenshot: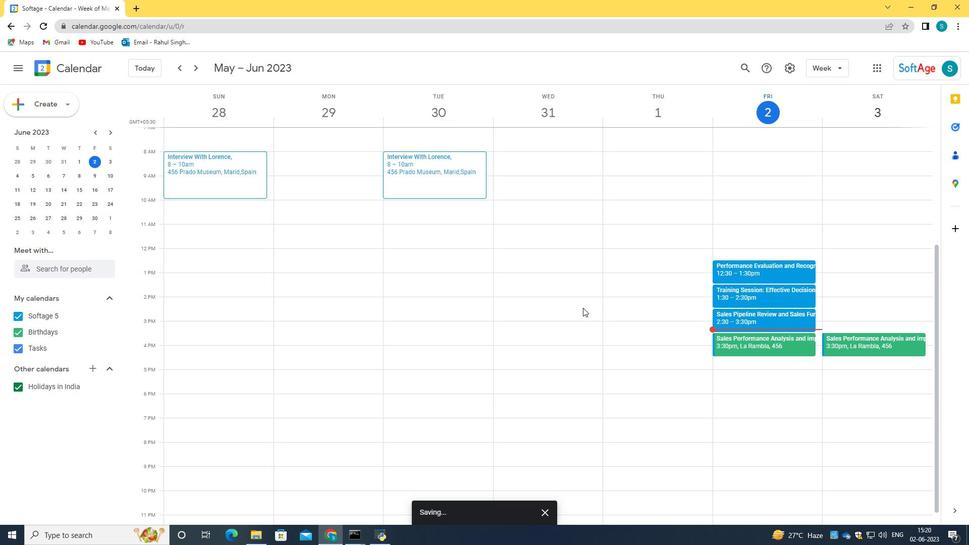 
